 Task: Snap to grid.
Action: Mouse moved to (88, 66)
Screenshot: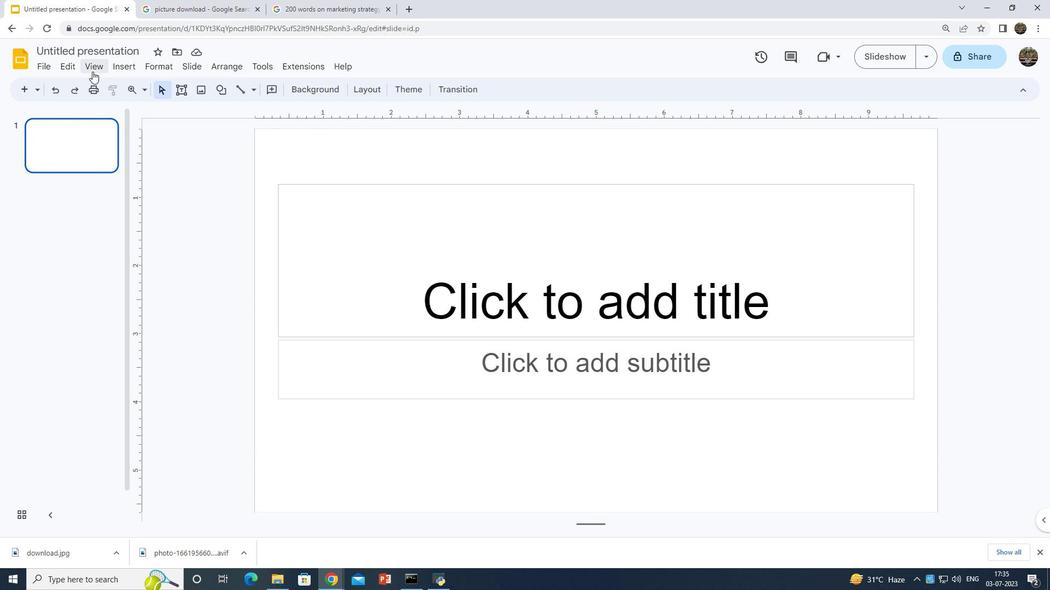 
Action: Mouse pressed left at (88, 66)
Screenshot: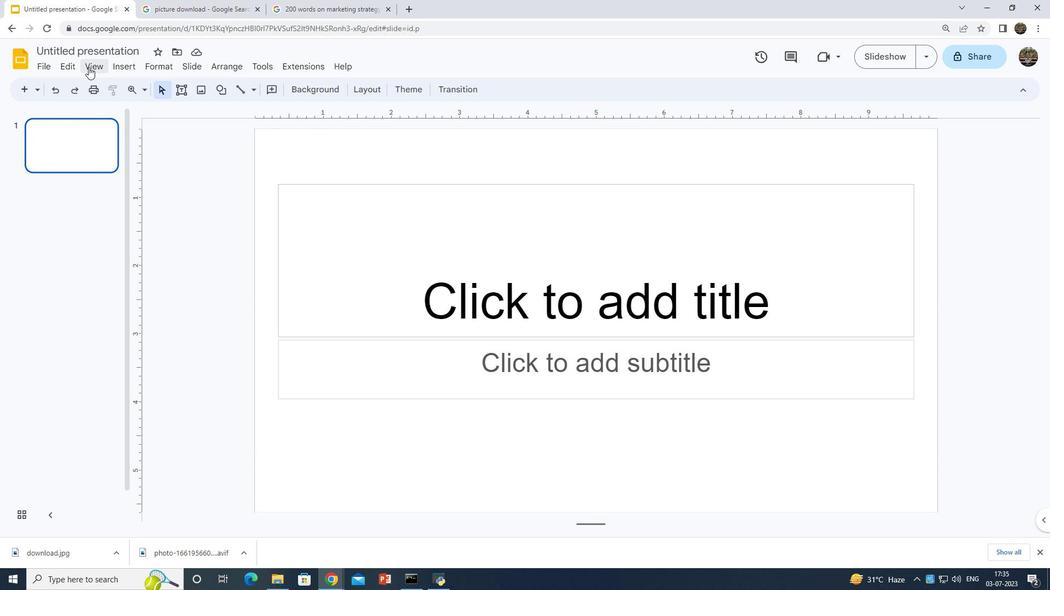 
Action: Mouse moved to (263, 222)
Screenshot: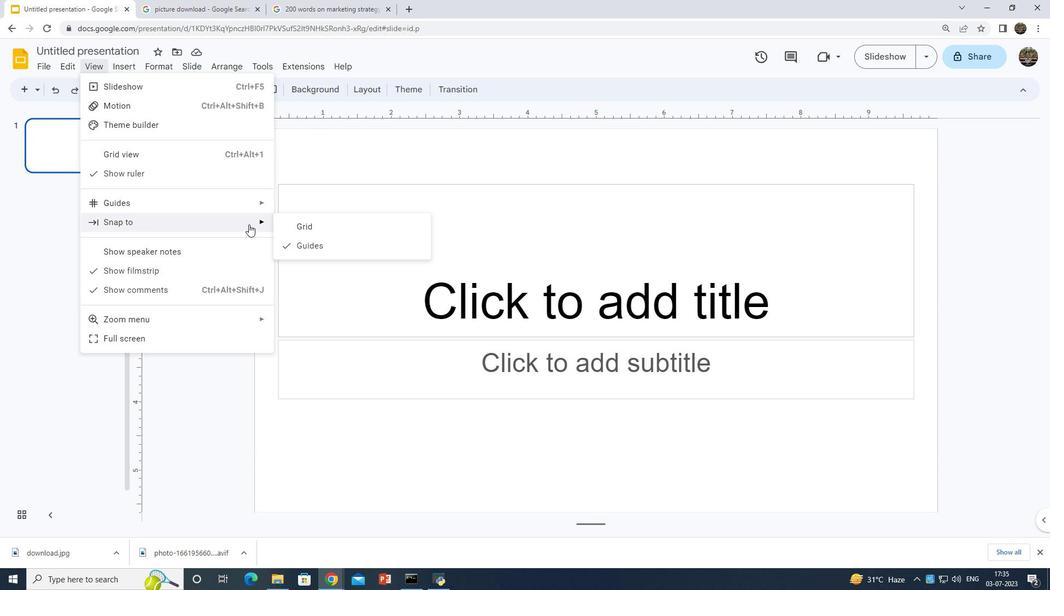 
Action: Mouse pressed left at (263, 222)
Screenshot: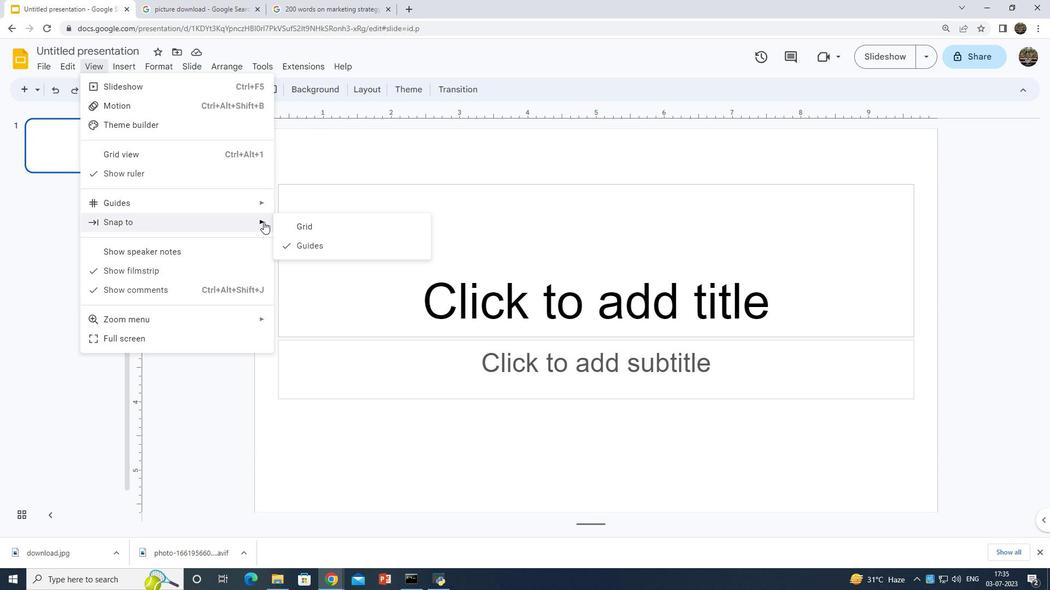 
Action: Mouse moved to (294, 222)
Screenshot: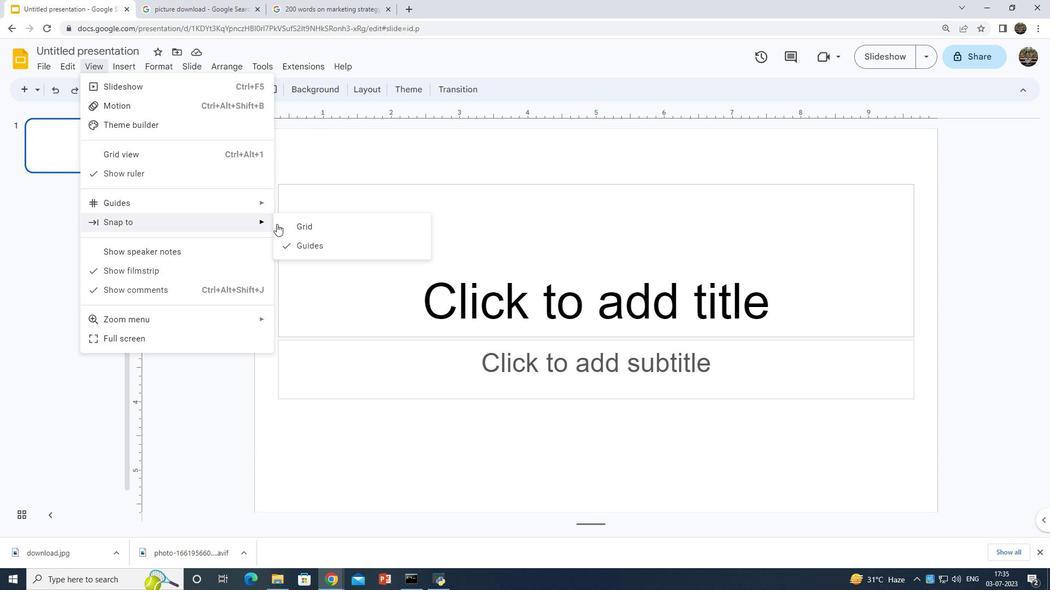
Action: Mouse pressed left at (294, 222)
Screenshot: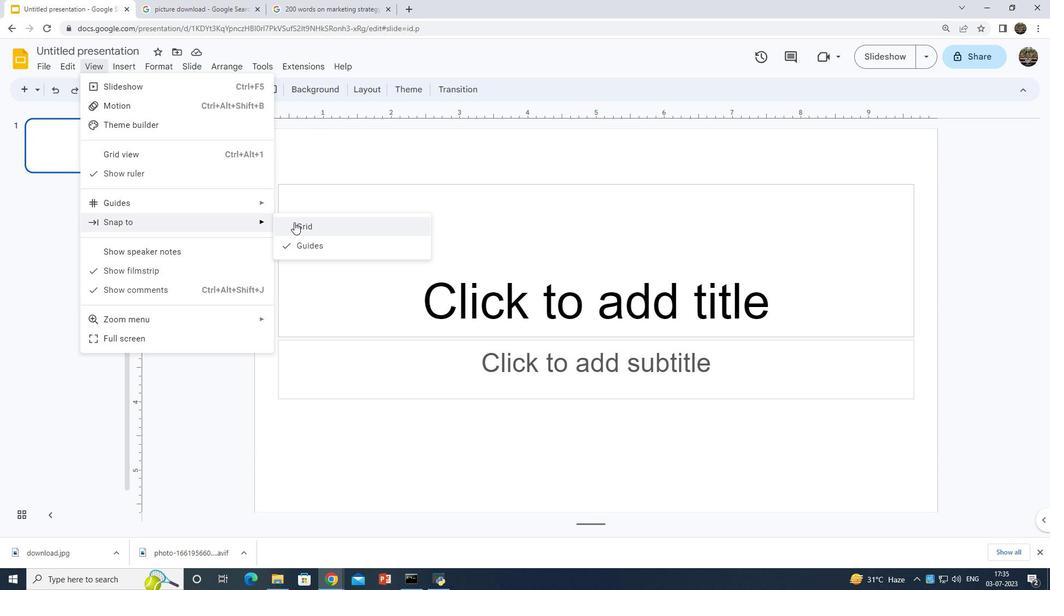 
Action: Mouse moved to (294, 222)
Screenshot: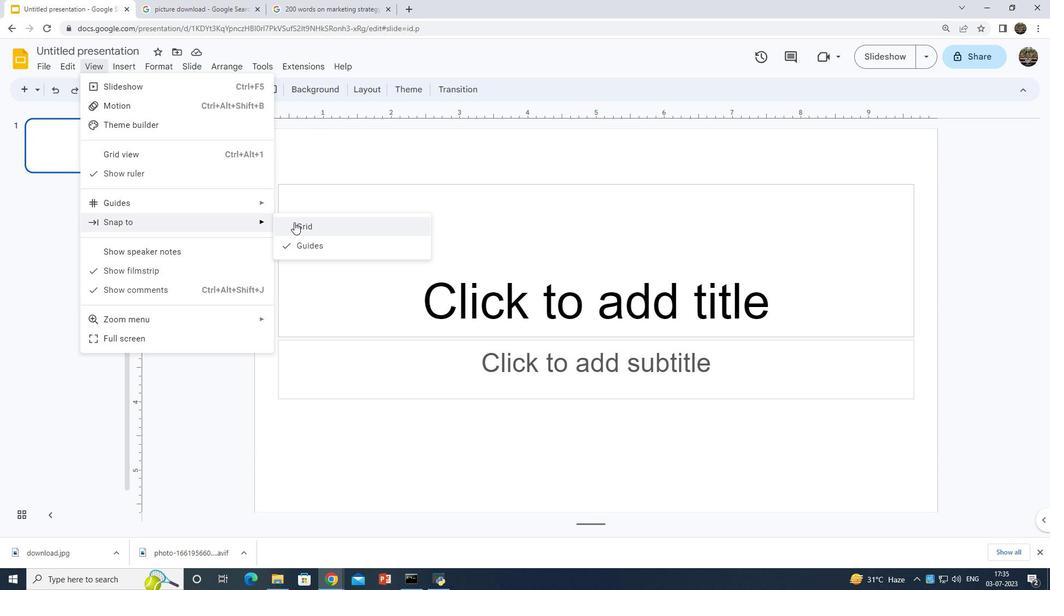 
